 Task: Add a dependency to the task Add support for video conferencing to the web application , the existing task  Fix issue causing mobile app to crash when device is low on memory in the project TrackForge.
Action: Mouse moved to (722, 509)
Screenshot: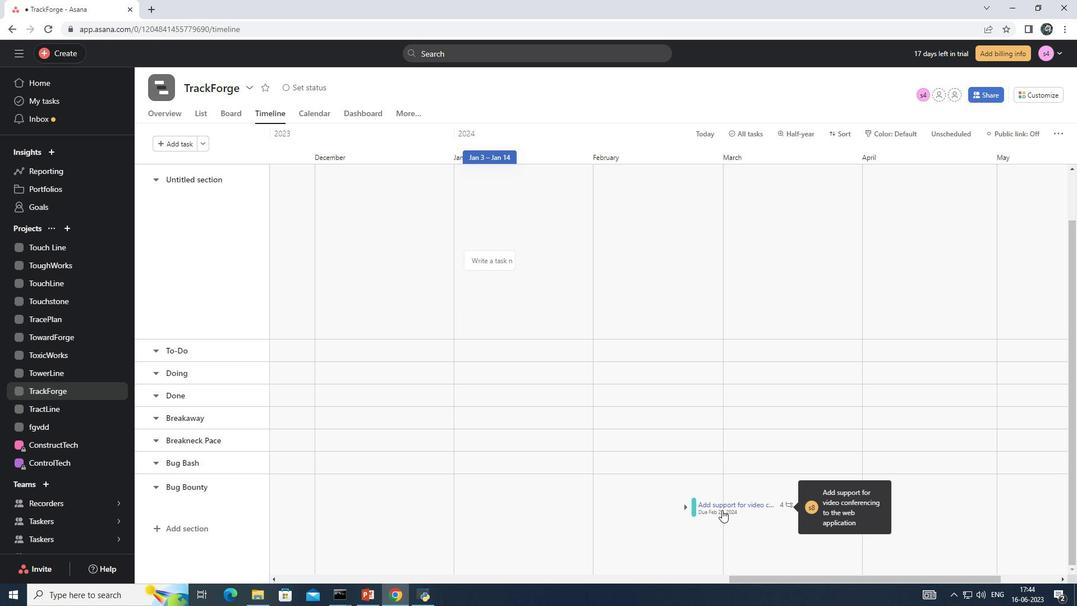 
Action: Mouse pressed left at (722, 509)
Screenshot: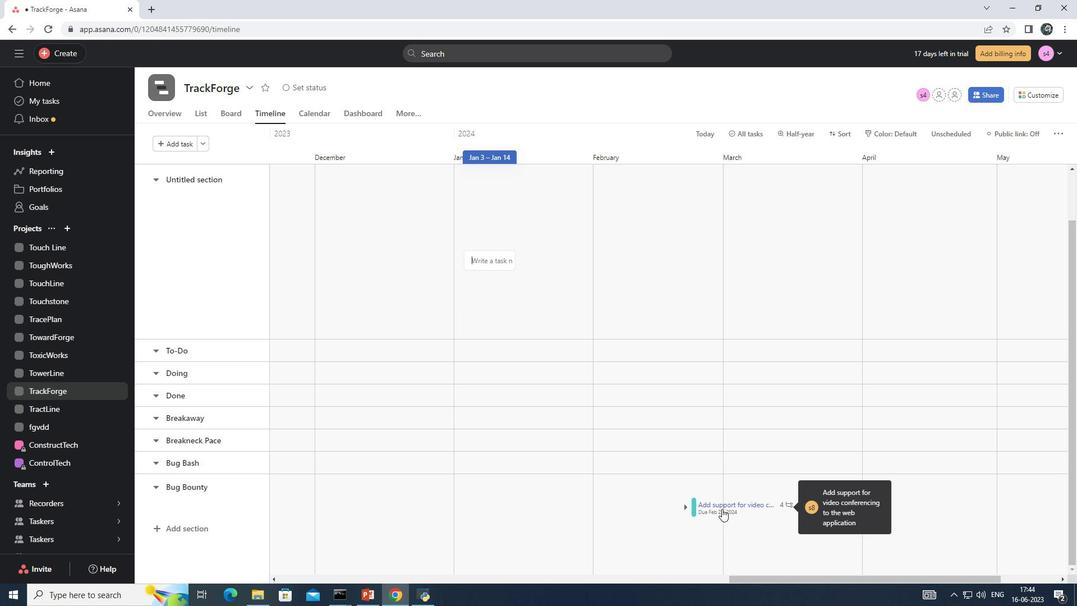 
Action: Mouse moved to (813, 301)
Screenshot: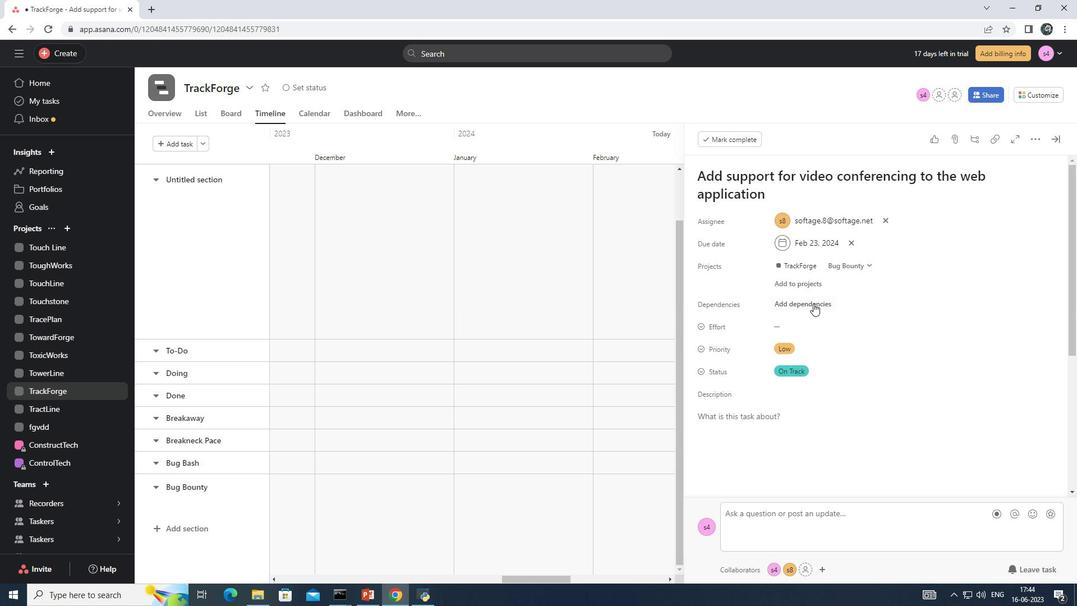 
Action: Mouse pressed left at (813, 301)
Screenshot: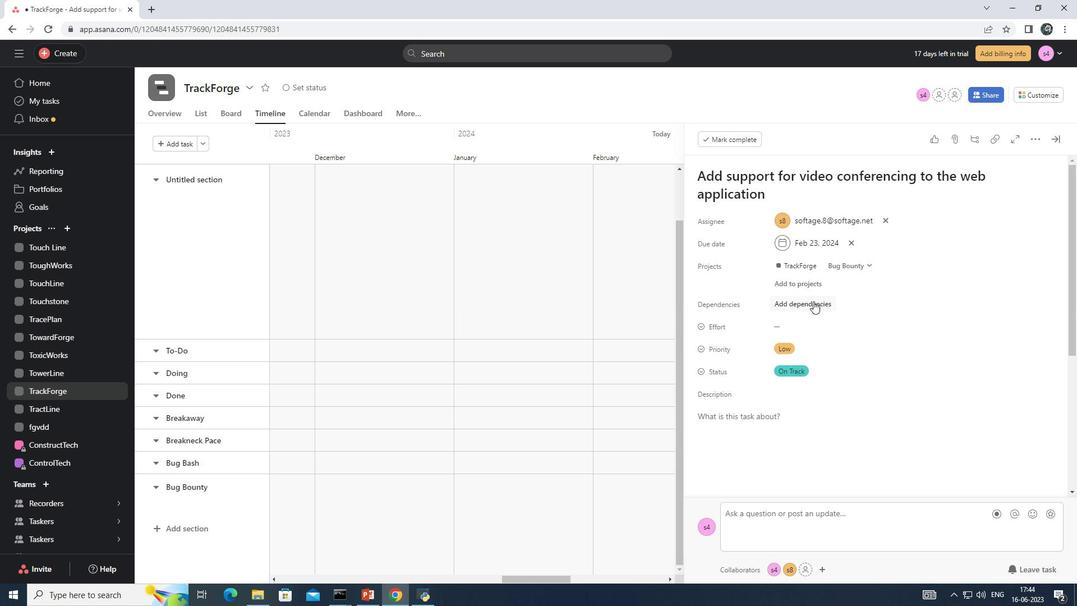 
Action: Mouse moved to (867, 345)
Screenshot: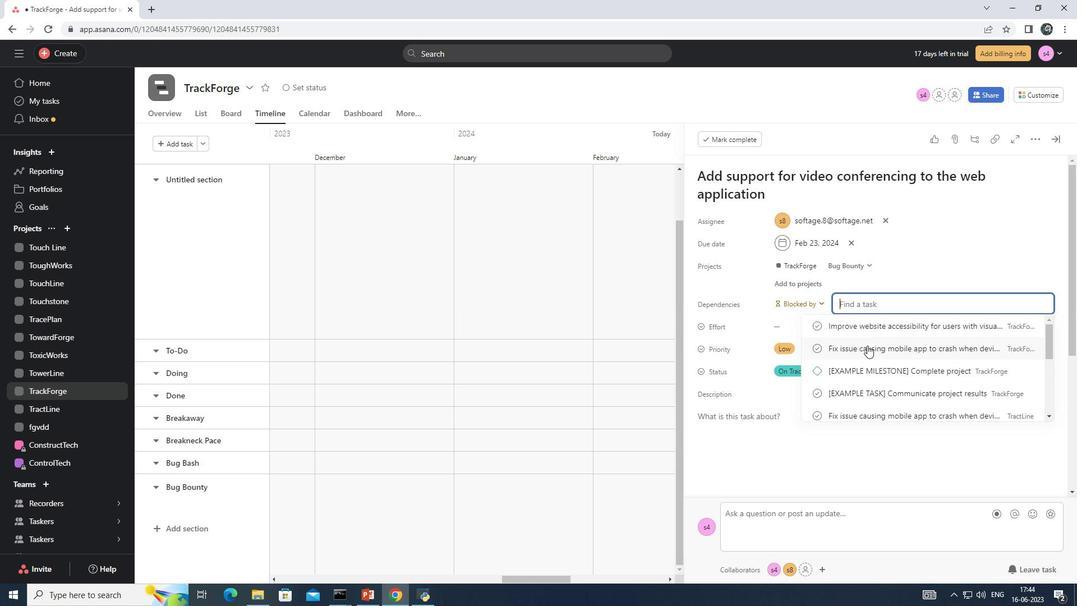 
Action: Mouse pressed left at (867, 345)
Screenshot: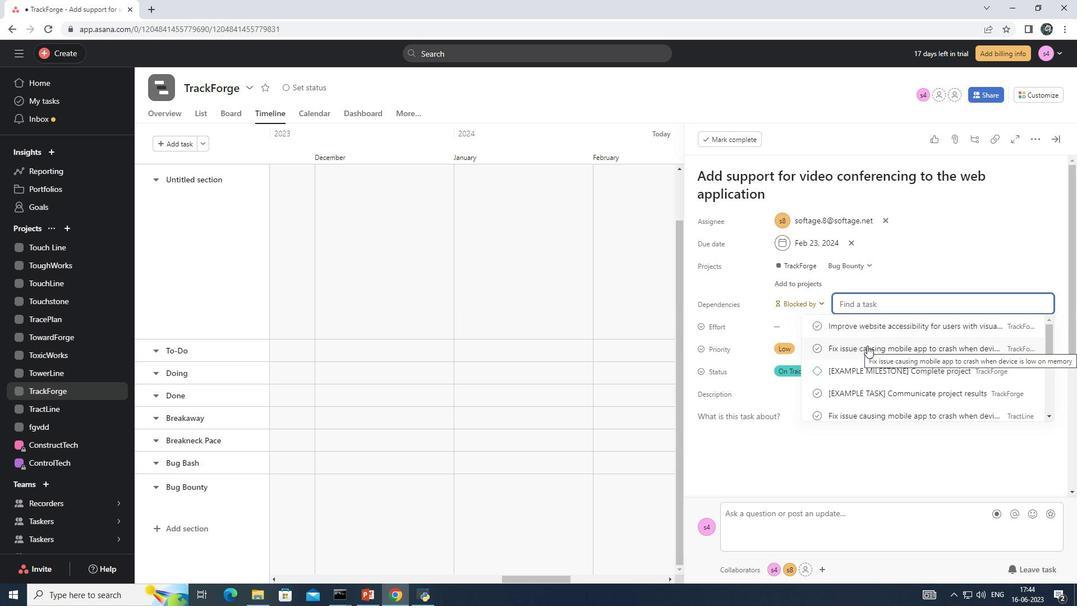 
Action: Mouse moved to (867, 343)
Screenshot: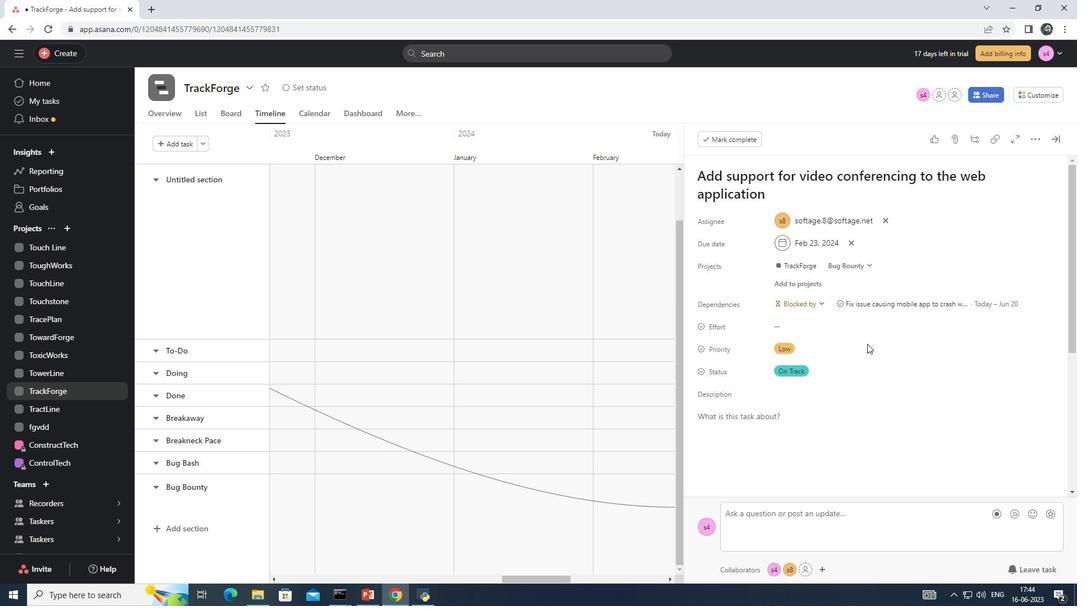
